 Task: Add Sprouts Cherry Lip Balm to the cart.
Action: Mouse pressed left at (28, 104)
Screenshot: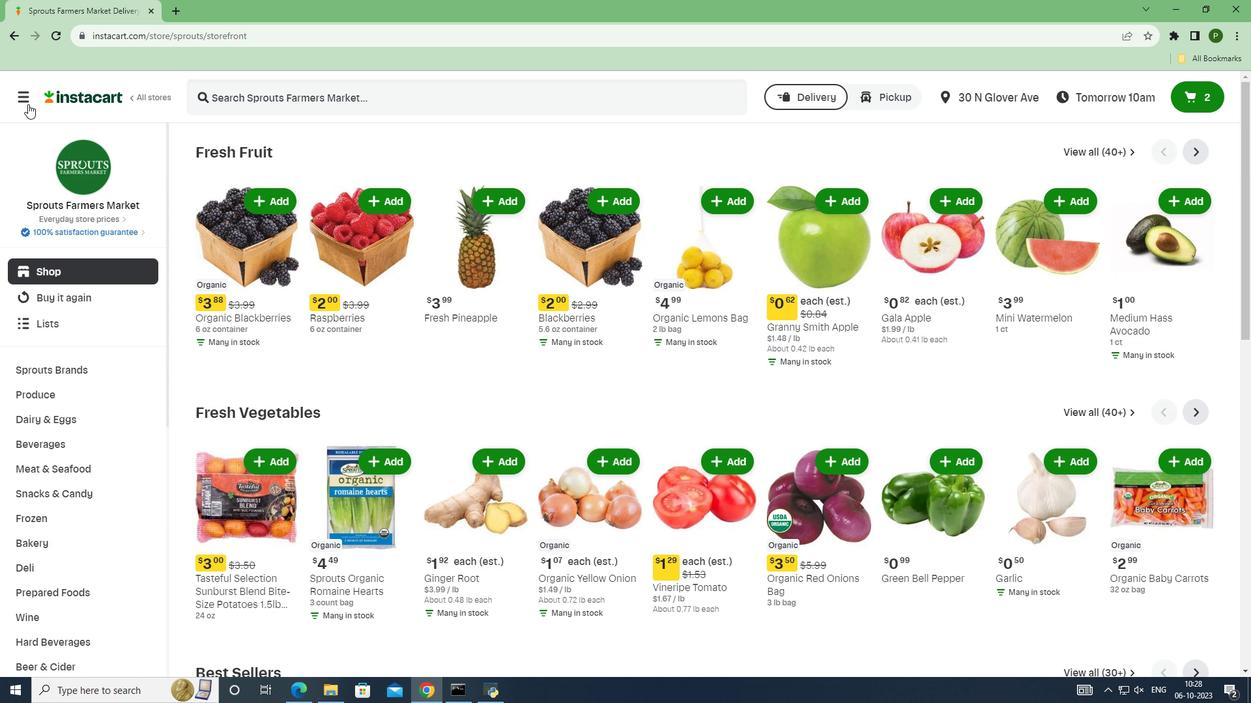 
Action: Mouse moved to (71, 344)
Screenshot: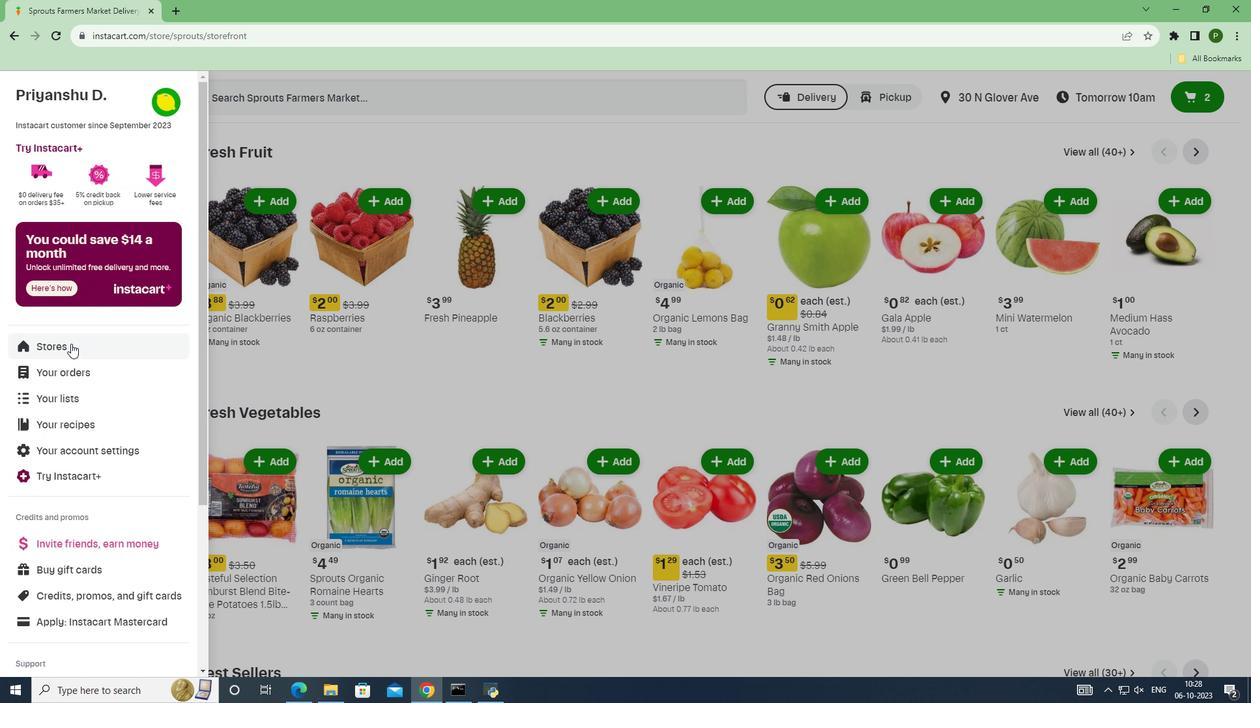 
Action: Mouse pressed left at (71, 344)
Screenshot: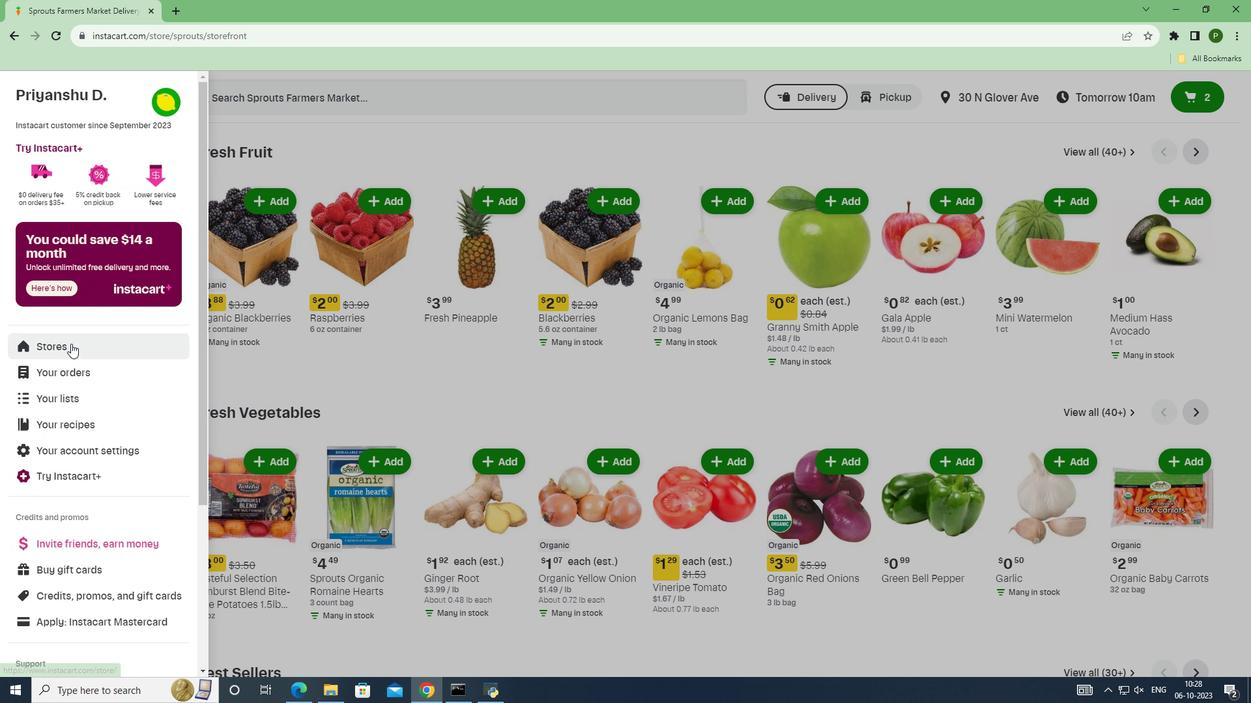 
Action: Mouse moved to (306, 149)
Screenshot: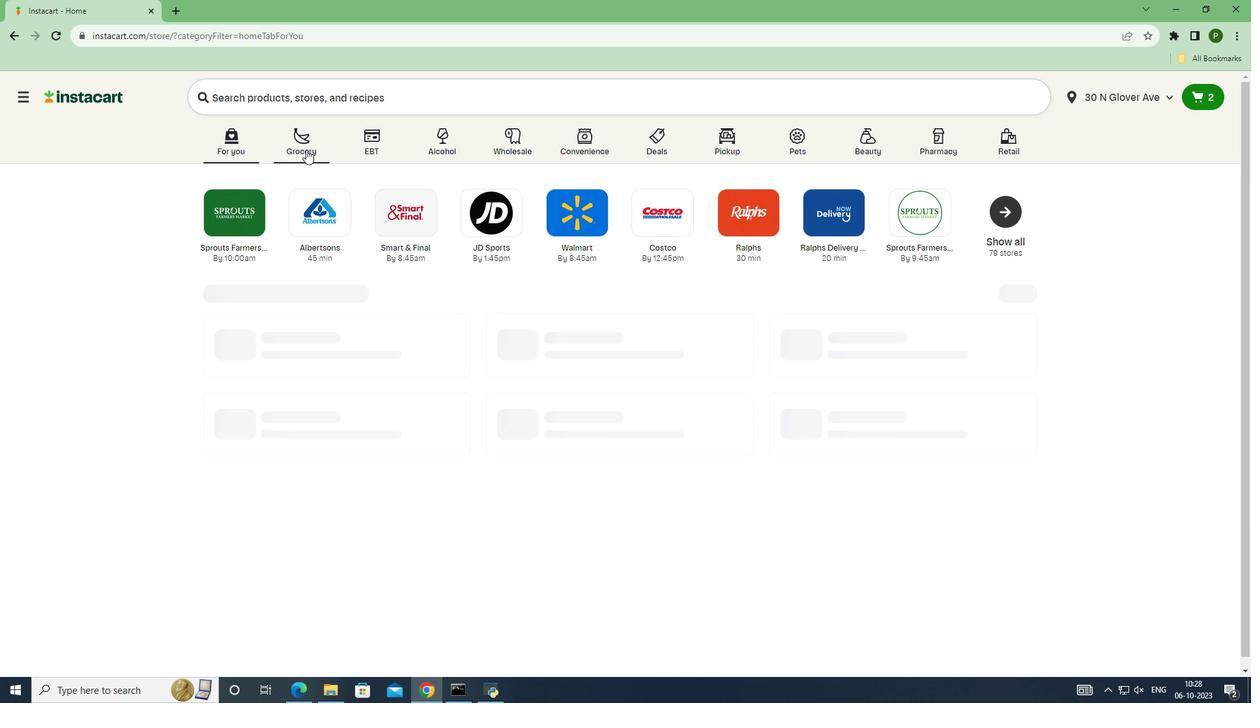 
Action: Mouse pressed left at (306, 149)
Screenshot: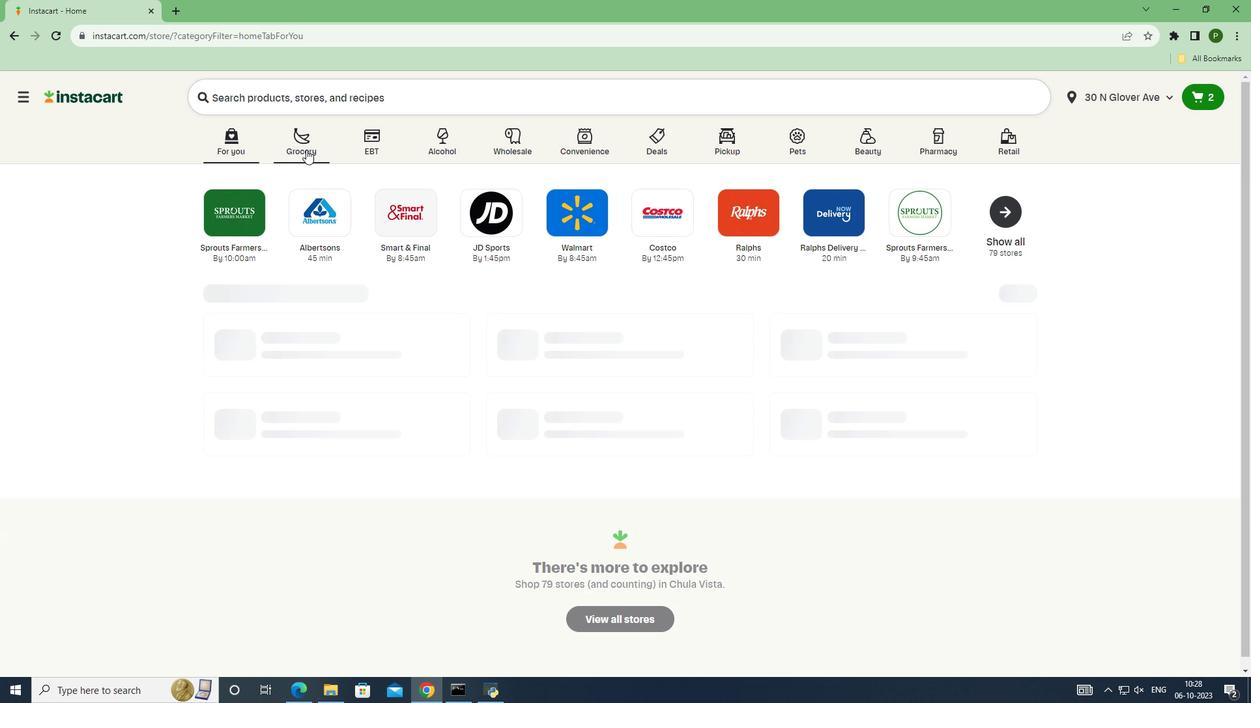 
Action: Mouse moved to (311, 225)
Screenshot: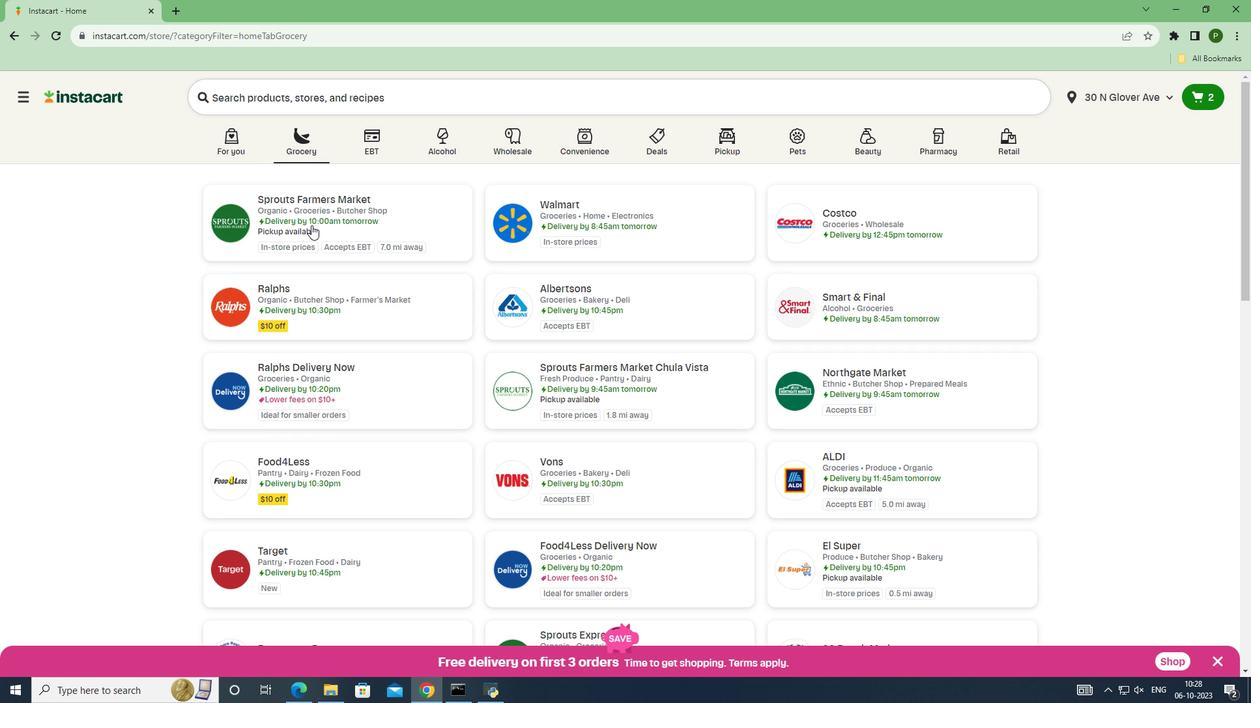 
Action: Mouse pressed left at (311, 225)
Screenshot: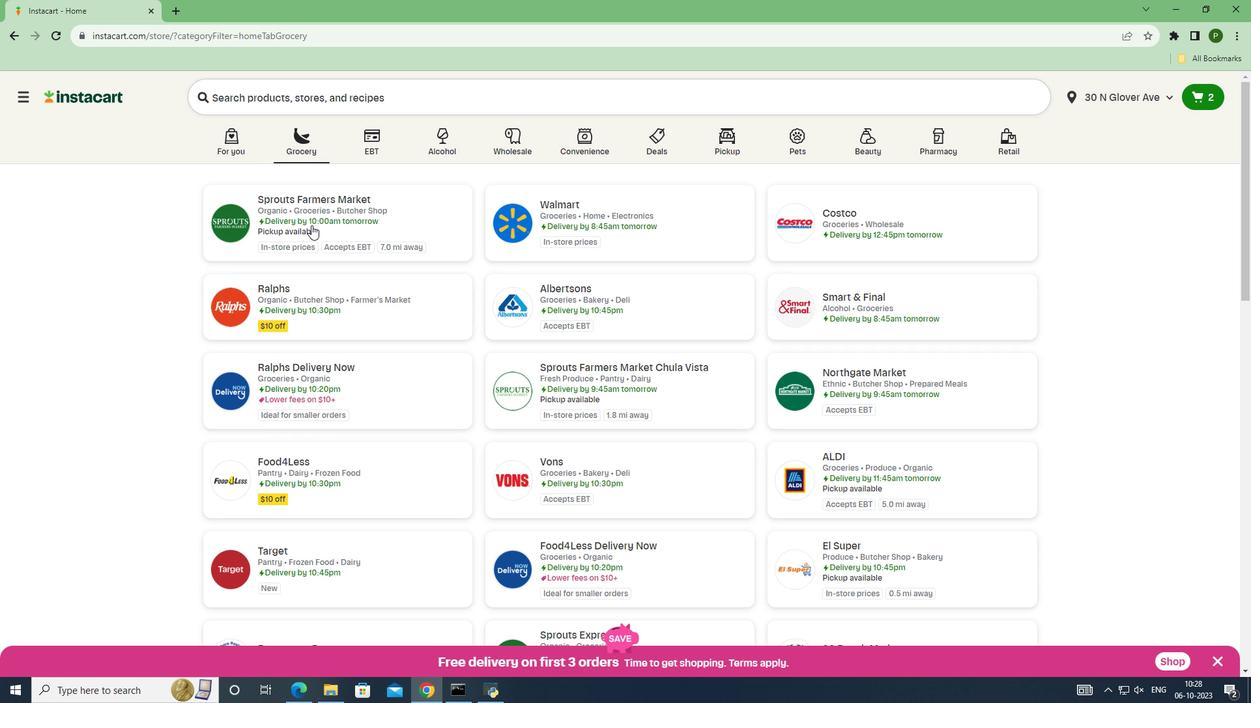 
Action: Mouse moved to (102, 368)
Screenshot: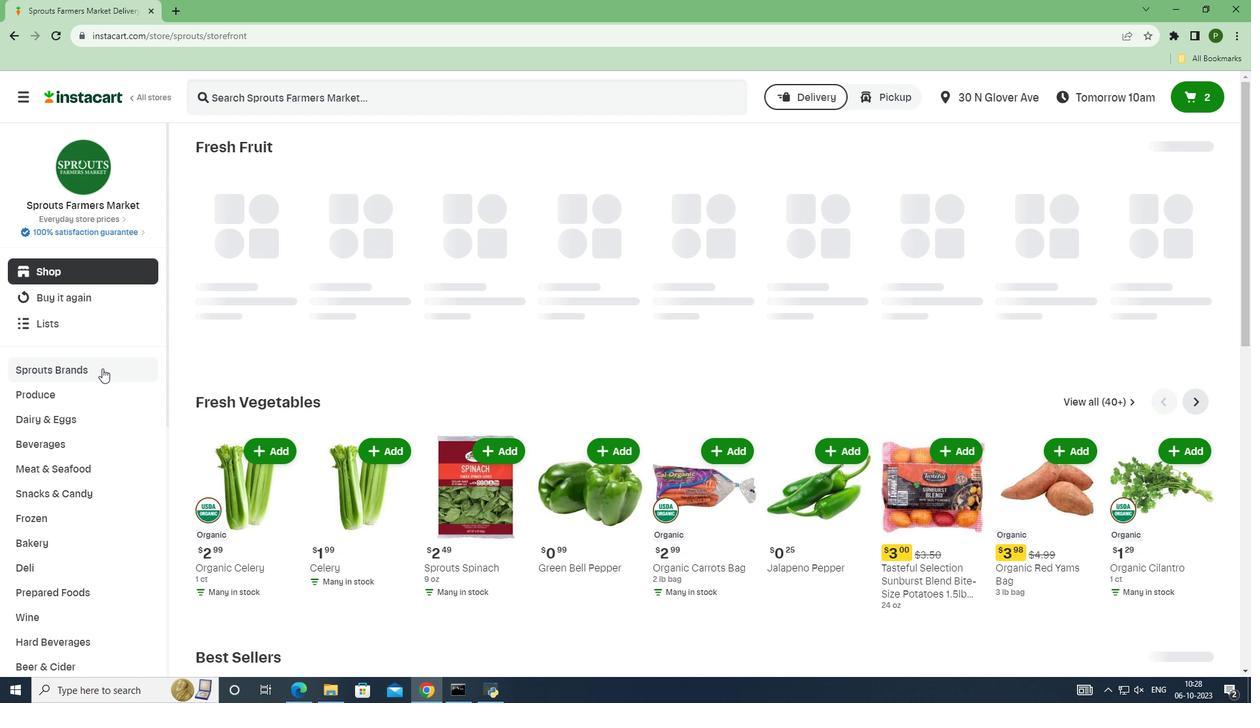 
Action: Mouse pressed left at (102, 368)
Screenshot: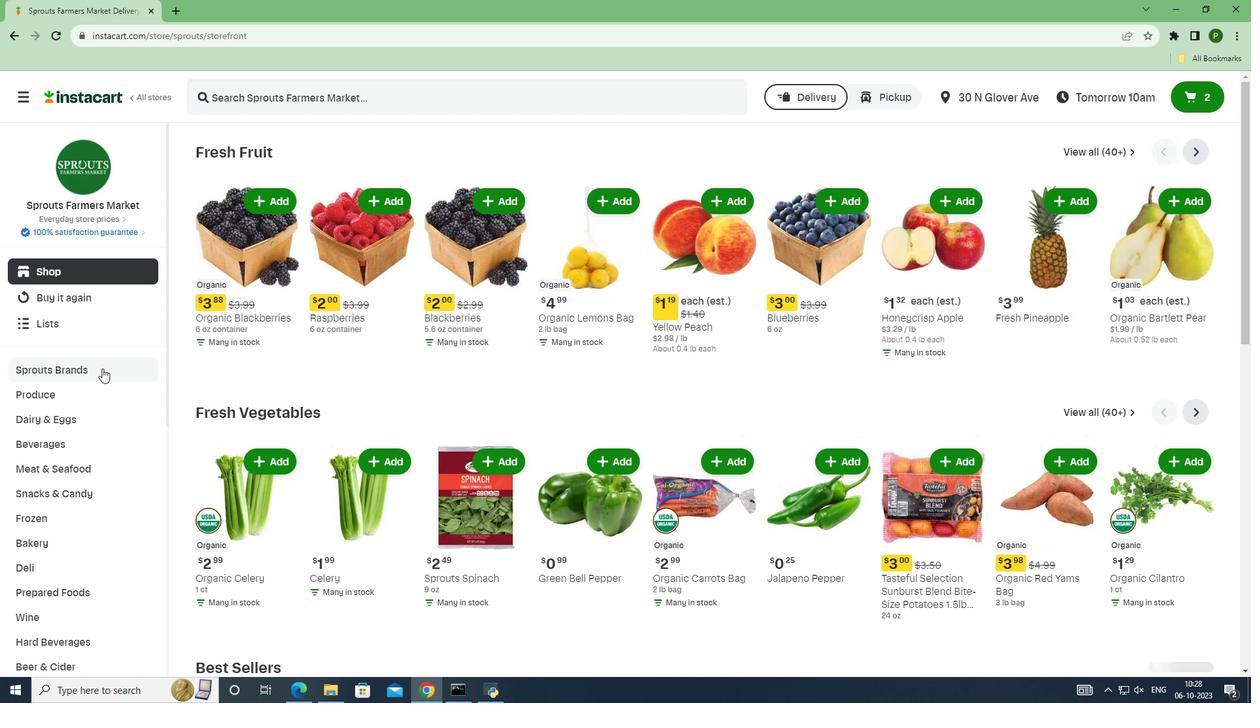 
Action: Mouse moved to (85, 544)
Screenshot: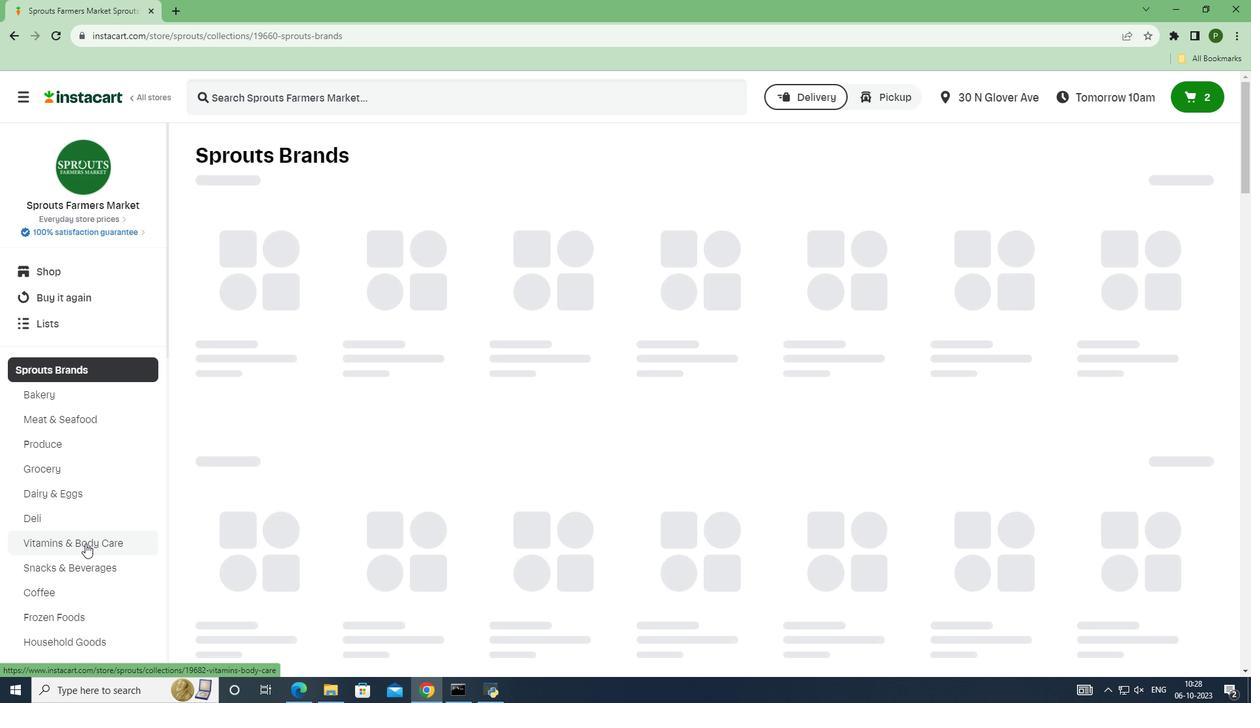 
Action: Mouse pressed left at (85, 544)
Screenshot: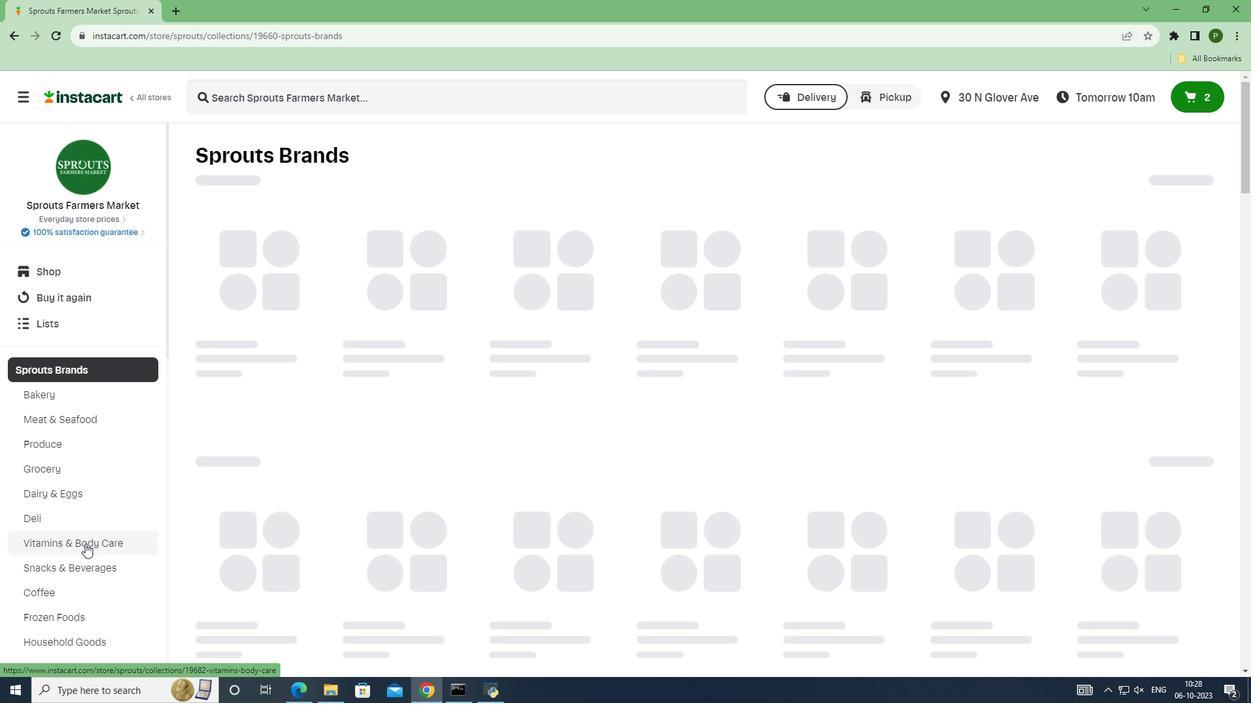
Action: Mouse moved to (241, 99)
Screenshot: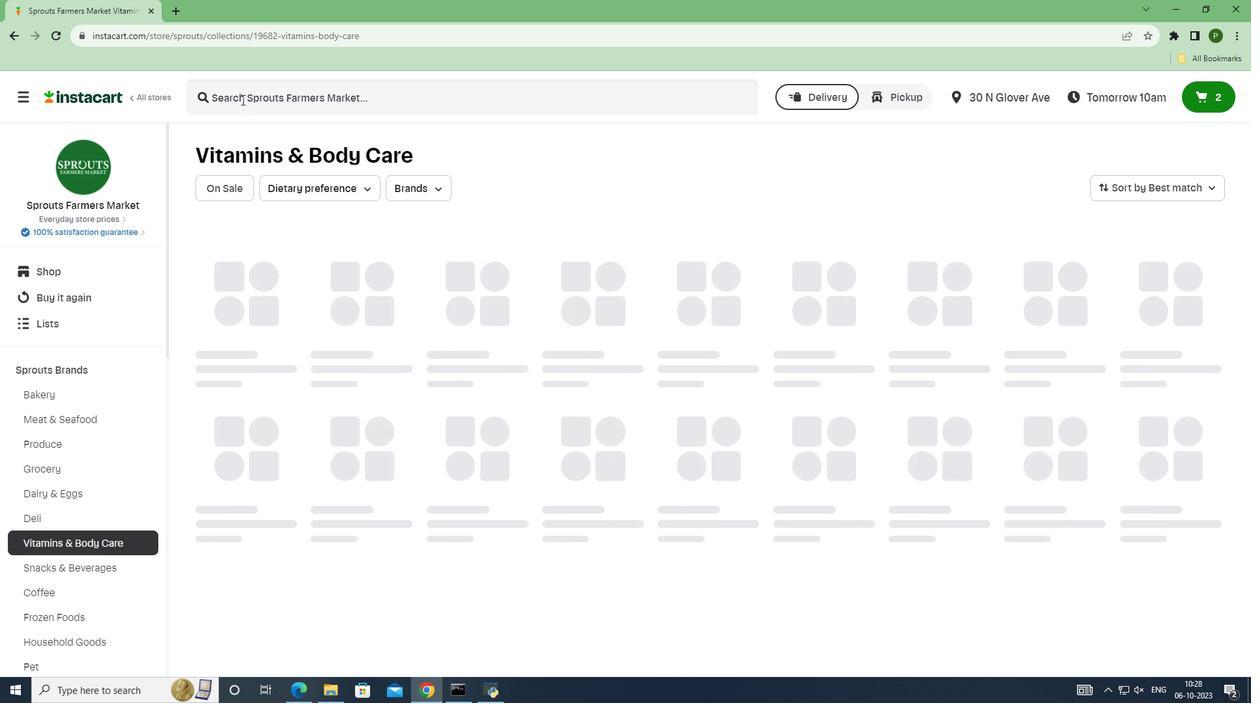 
Action: Mouse pressed left at (241, 99)
Screenshot: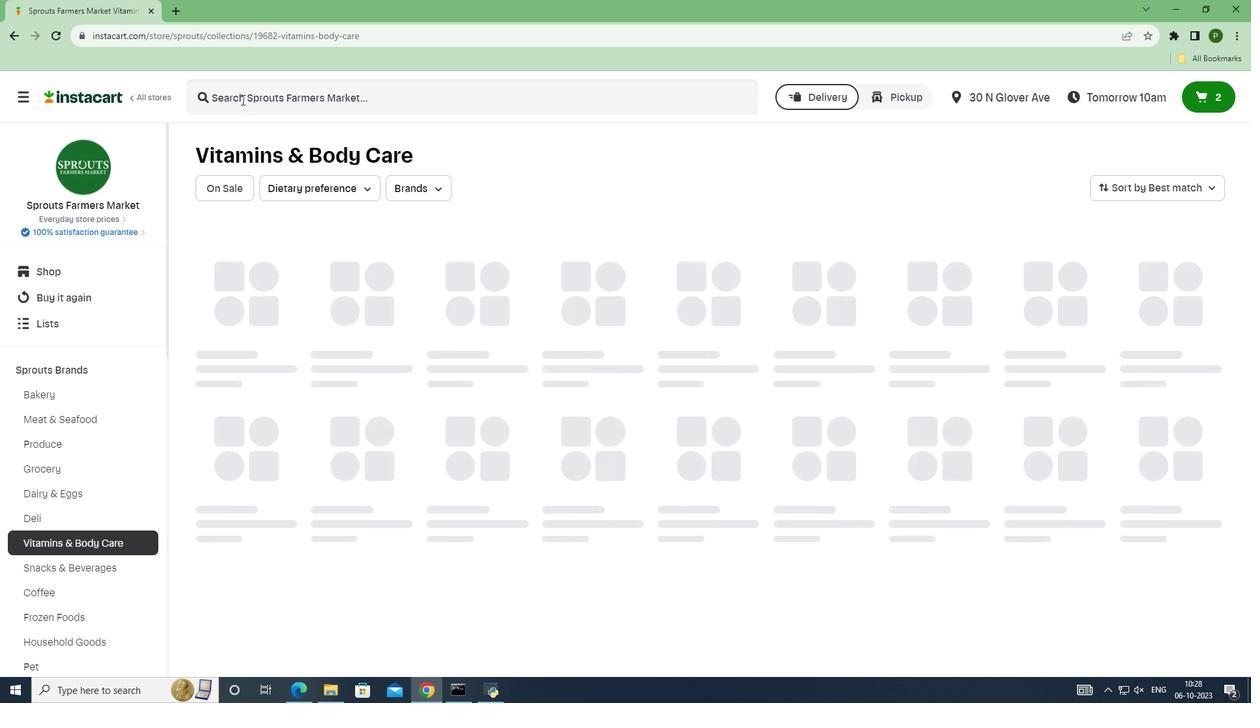 
Action: Key pressed <Key.caps_lock>S<Key.caps_lock>prouts<Key.space><Key.caps_lock>C<Key.caps_lock>herry<Key.space><Key.caps_lock>L<Key.caps_lock>ip<Key.space><Key.caps_lock>B<Key.caps_lock>alm<Key.space><Key.enter>
Screenshot: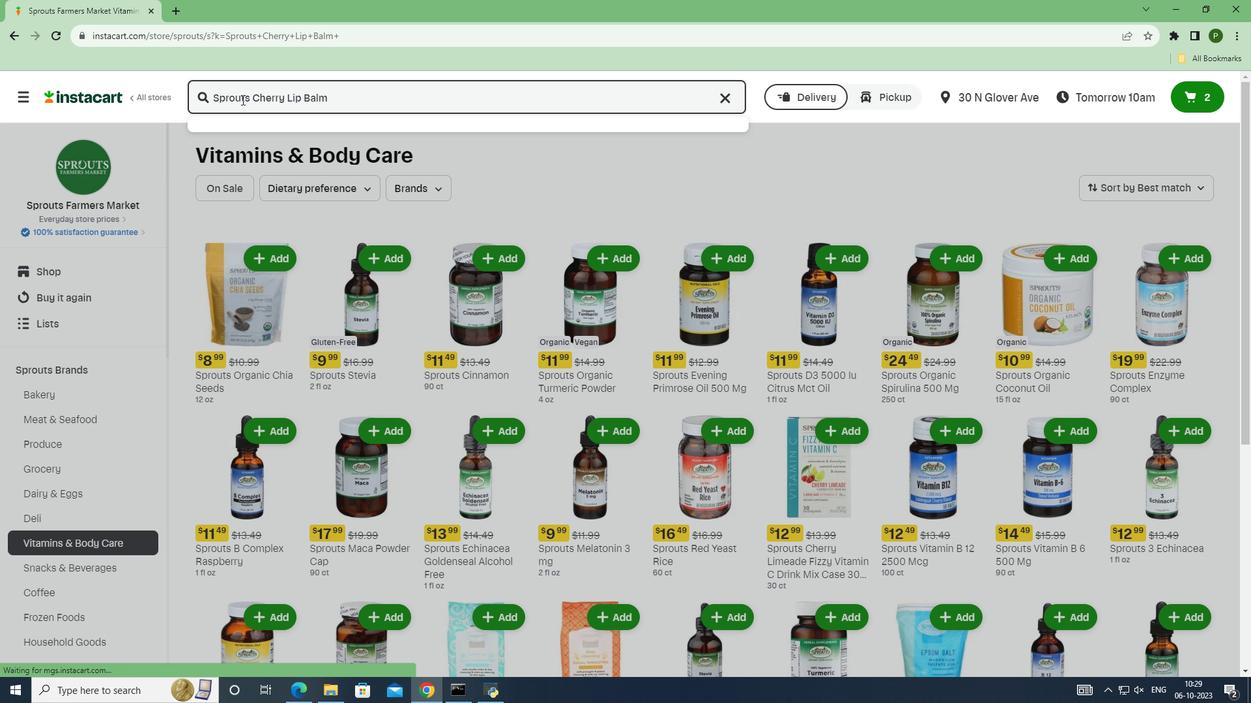 
Action: Mouse moved to (761, 228)
Screenshot: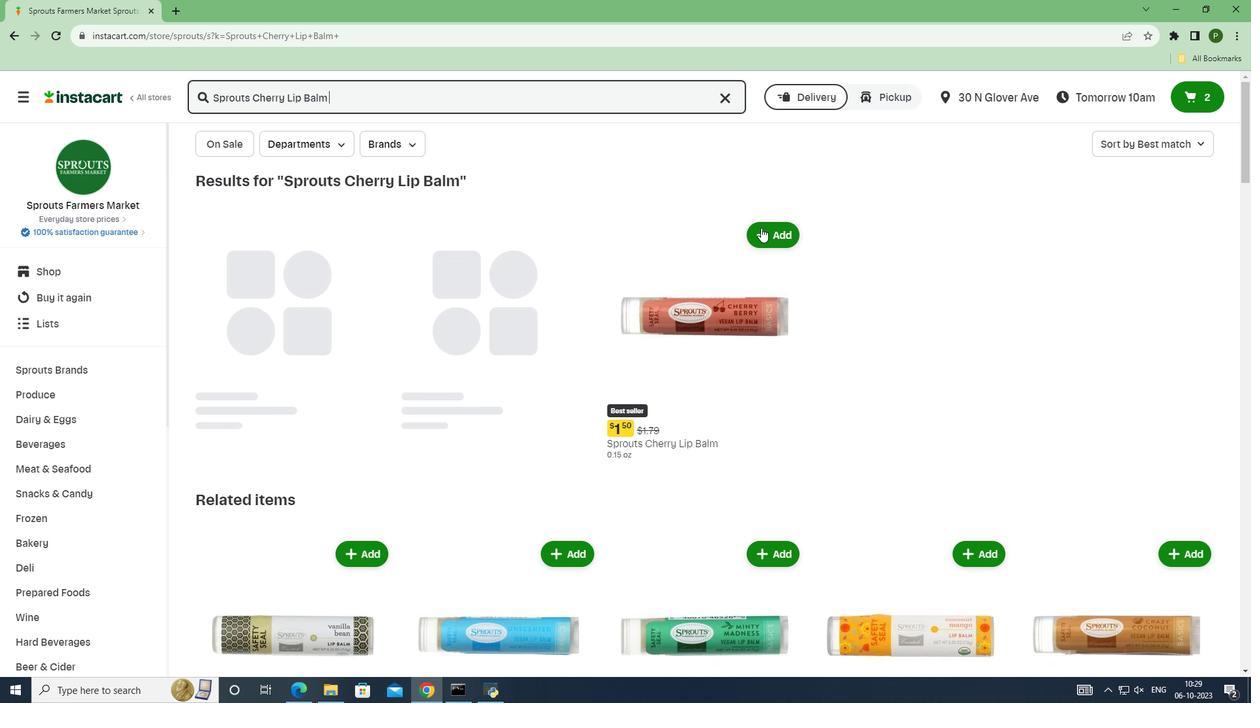 
Action: Mouse pressed left at (761, 228)
Screenshot: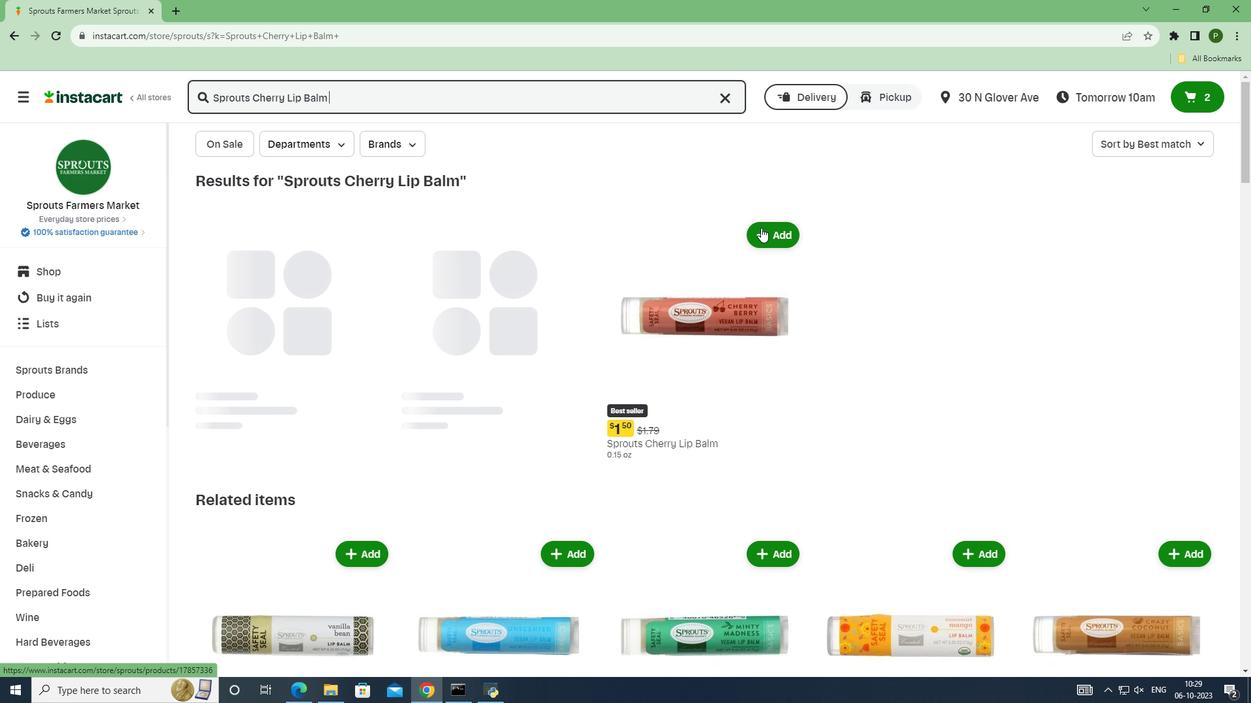 
Action: Mouse moved to (797, 276)
Screenshot: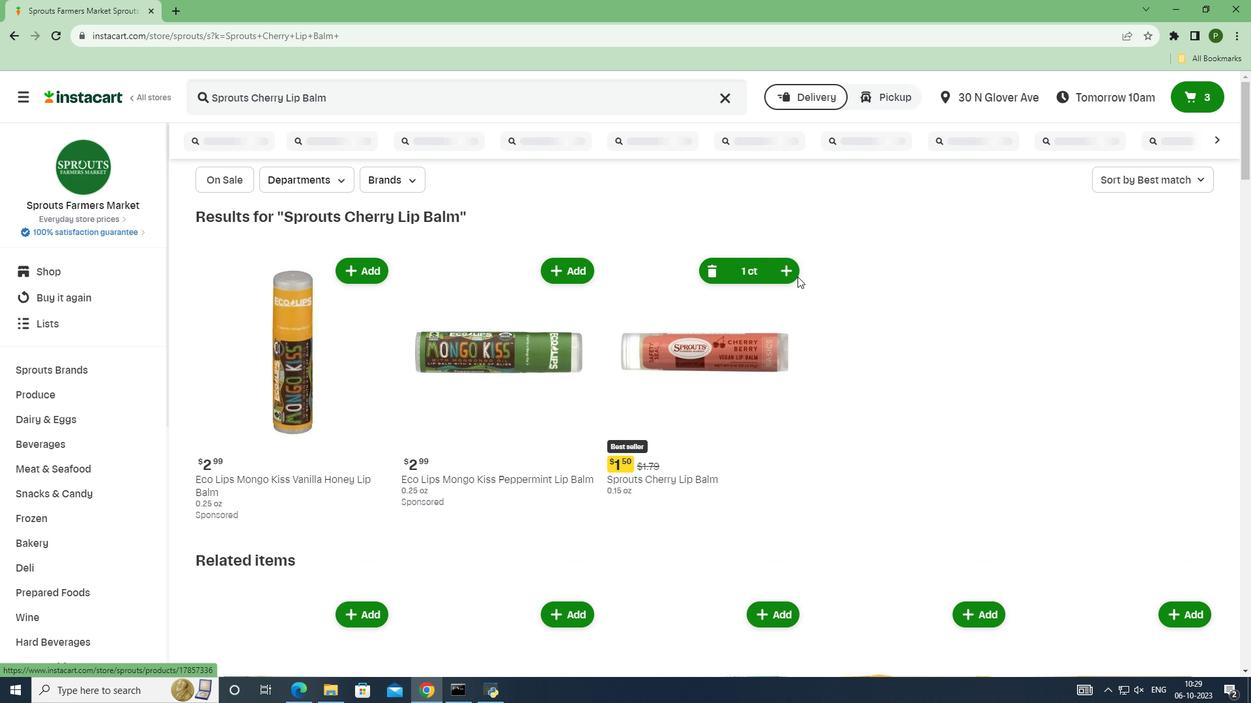 
Action: Mouse pressed left at (797, 276)
Screenshot: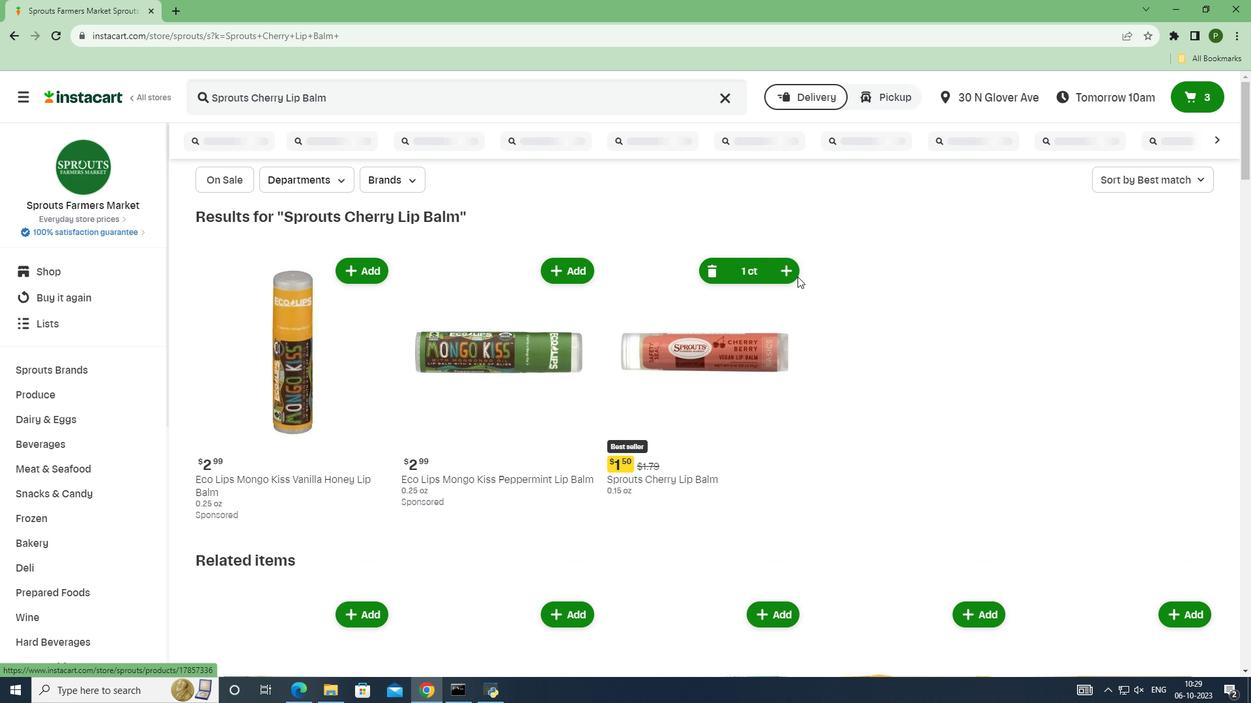 
